 Task: Add Curry Chicken Salad to the cart.
Action: Mouse moved to (19, 108)
Screenshot: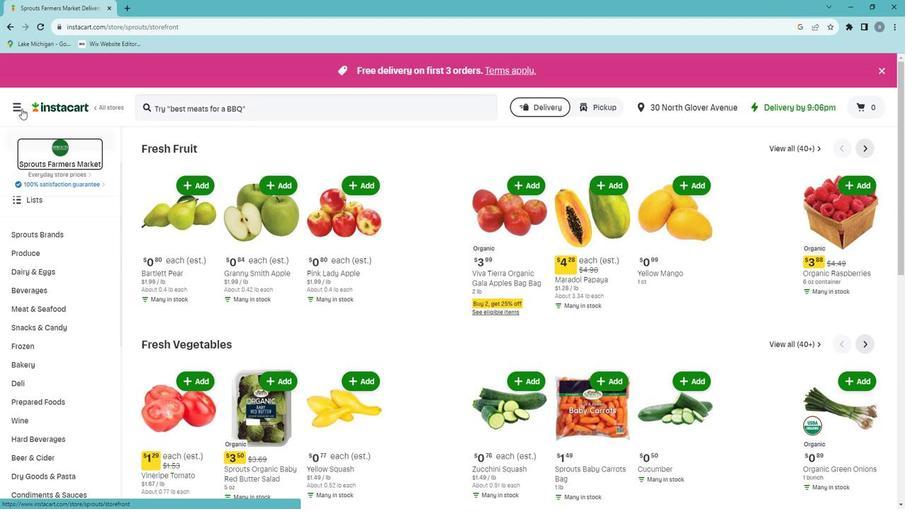 
Action: Mouse pressed left at (19, 108)
Screenshot: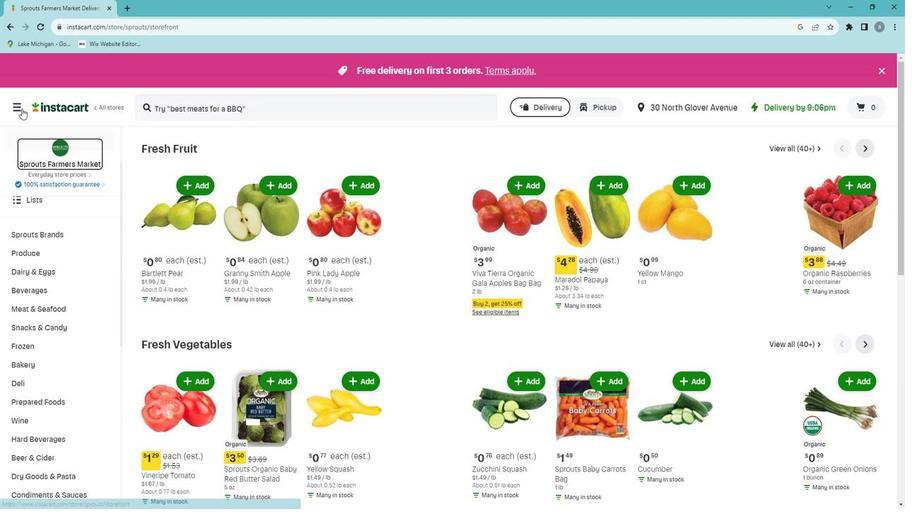 
Action: Mouse moved to (43, 273)
Screenshot: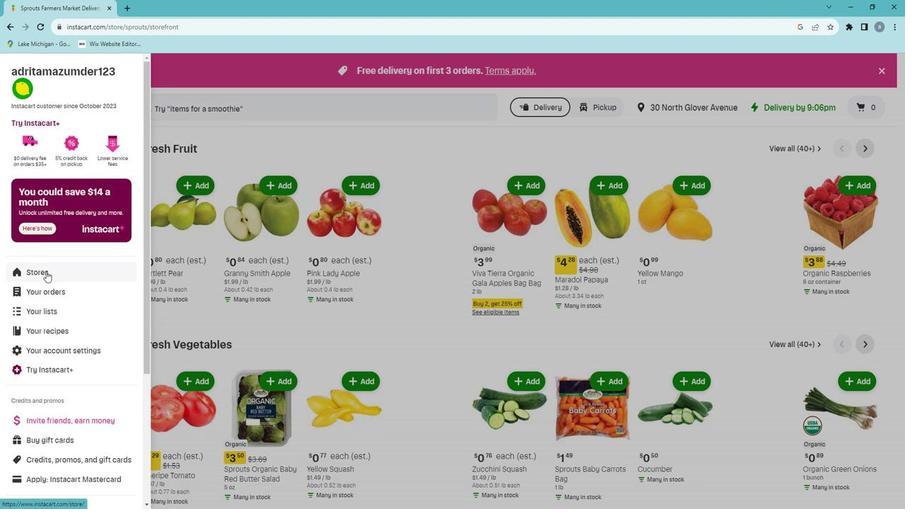 
Action: Mouse pressed left at (43, 273)
Screenshot: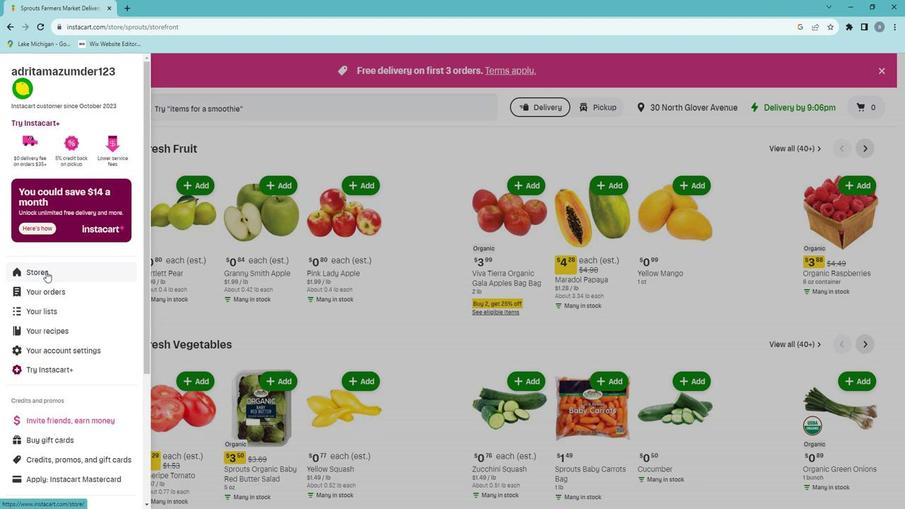 
Action: Mouse moved to (208, 115)
Screenshot: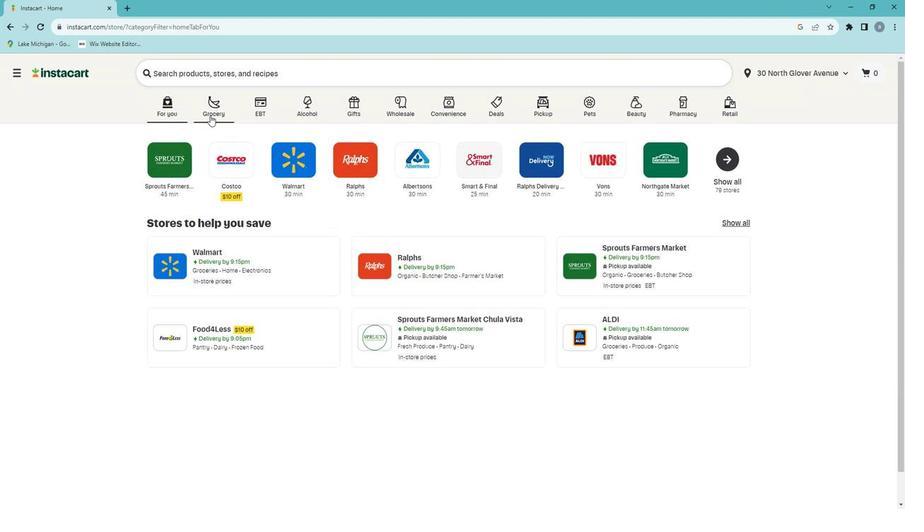 
Action: Mouse pressed left at (208, 115)
Screenshot: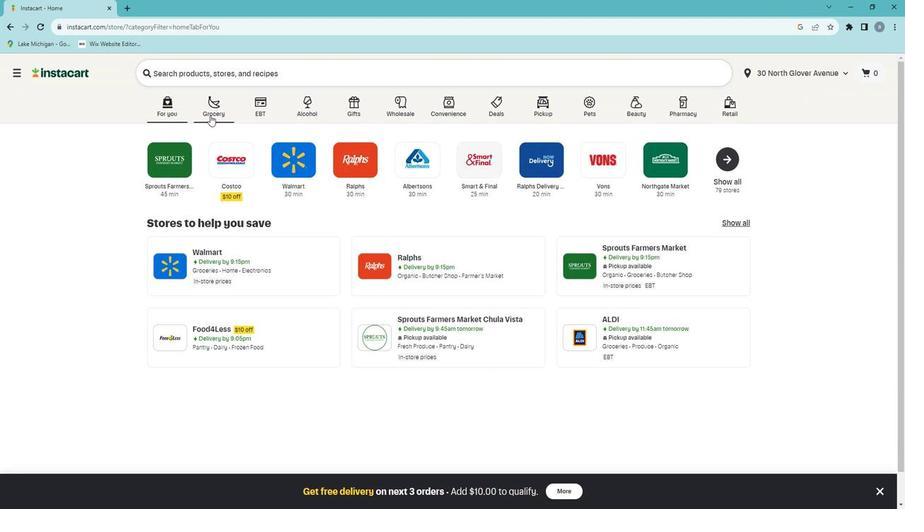 
Action: Mouse moved to (217, 287)
Screenshot: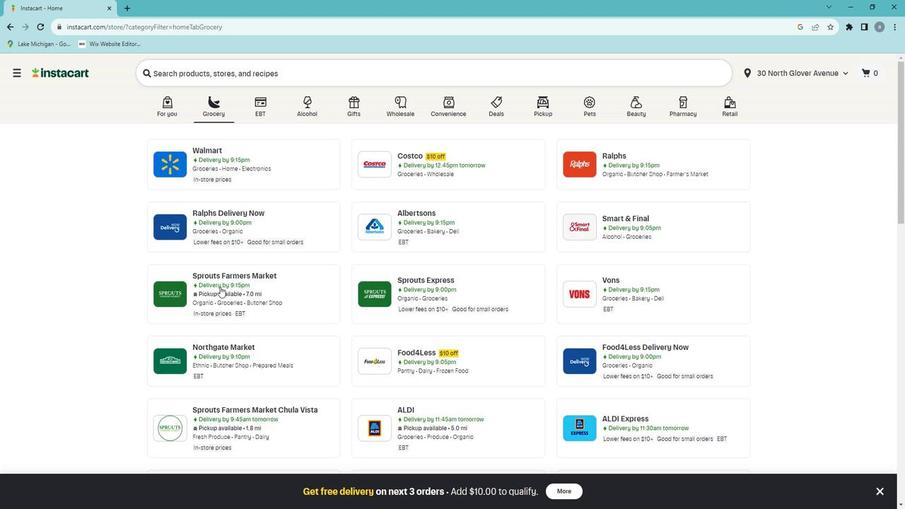 
Action: Mouse pressed left at (217, 287)
Screenshot: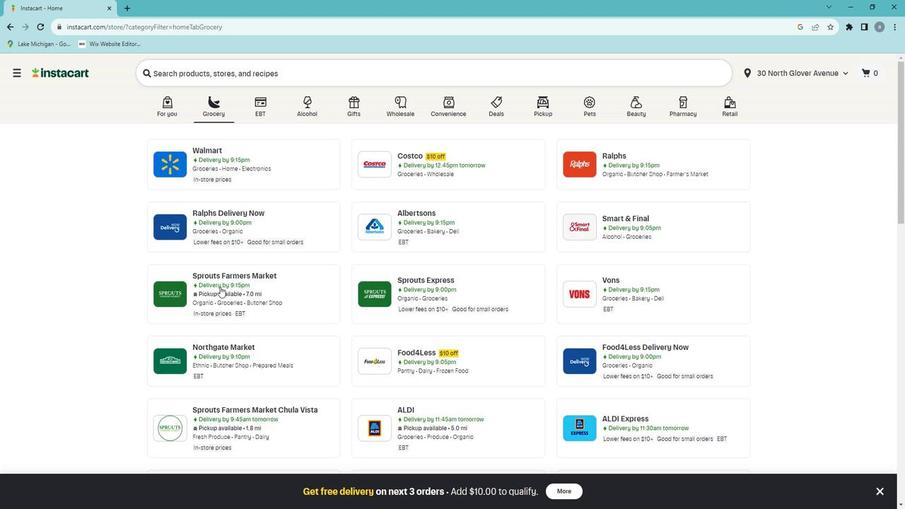 
Action: Mouse moved to (4, 404)
Screenshot: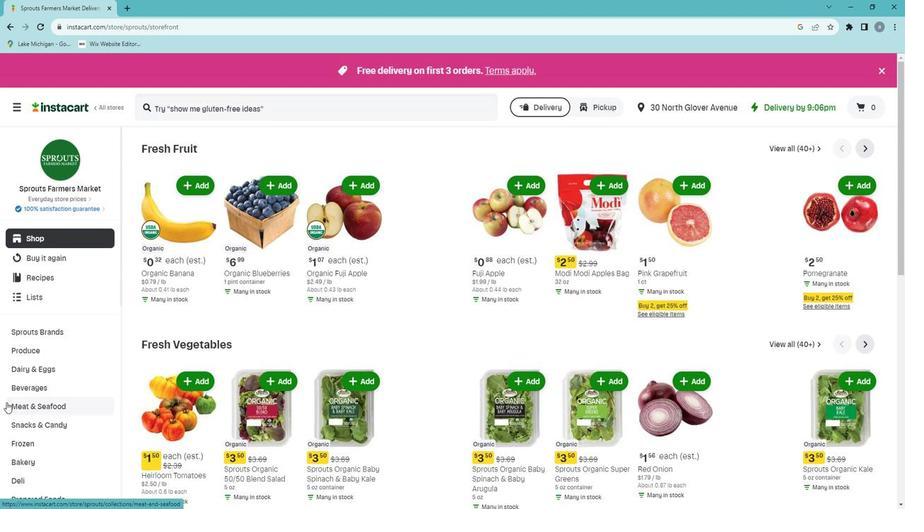 
Action: Mouse scrolled (4, 404) with delta (0, 0)
Screenshot: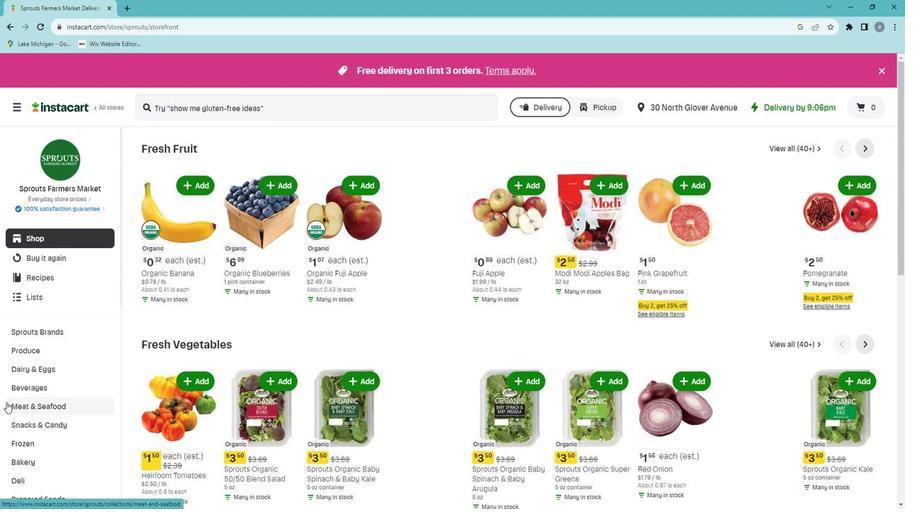 
Action: Mouse scrolled (4, 404) with delta (0, 0)
Screenshot: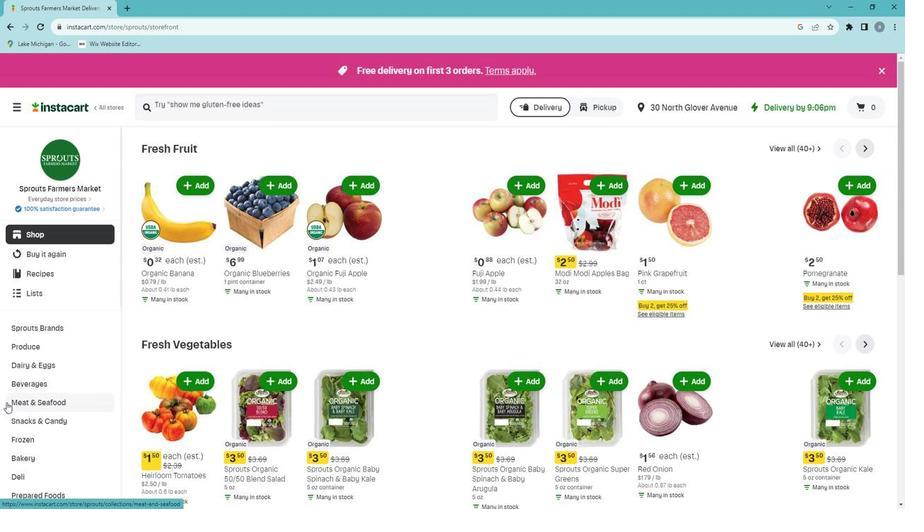 
Action: Mouse moved to (51, 403)
Screenshot: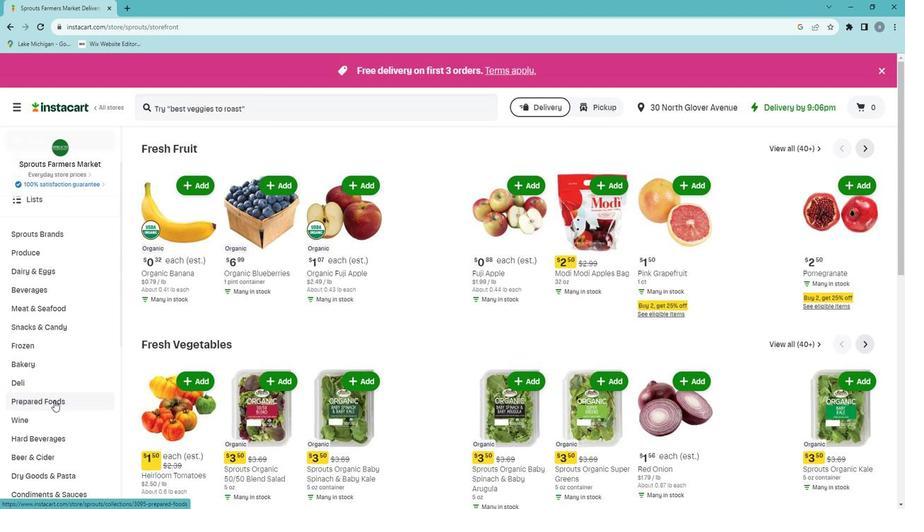 
Action: Mouse pressed left at (51, 403)
Screenshot: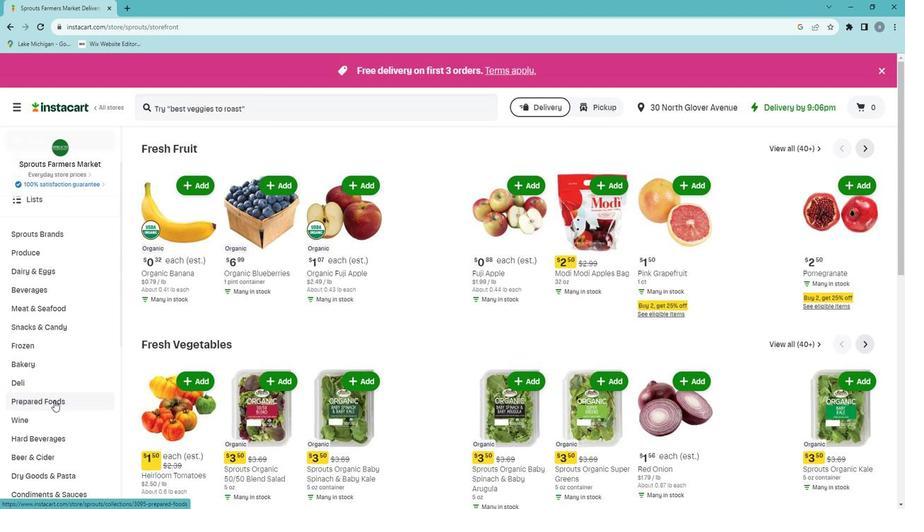 
Action: Mouse moved to (508, 166)
Screenshot: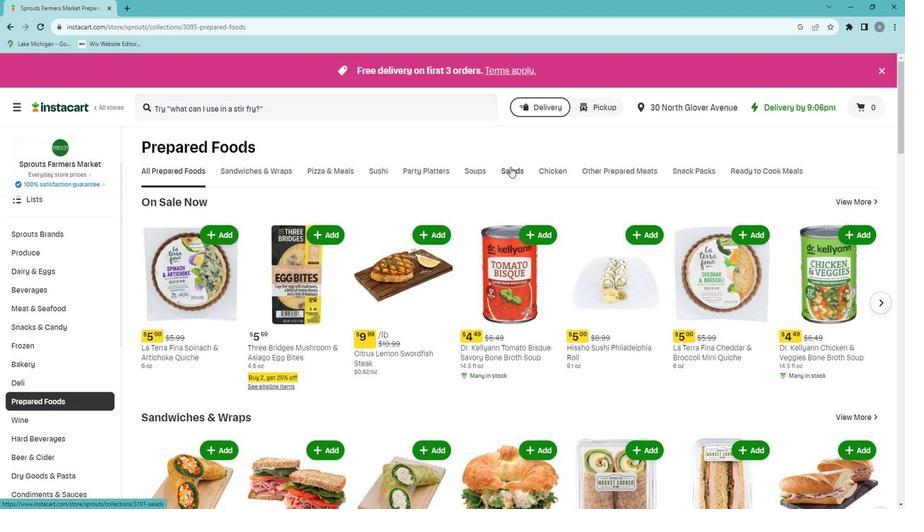 
Action: Mouse pressed left at (508, 166)
Screenshot: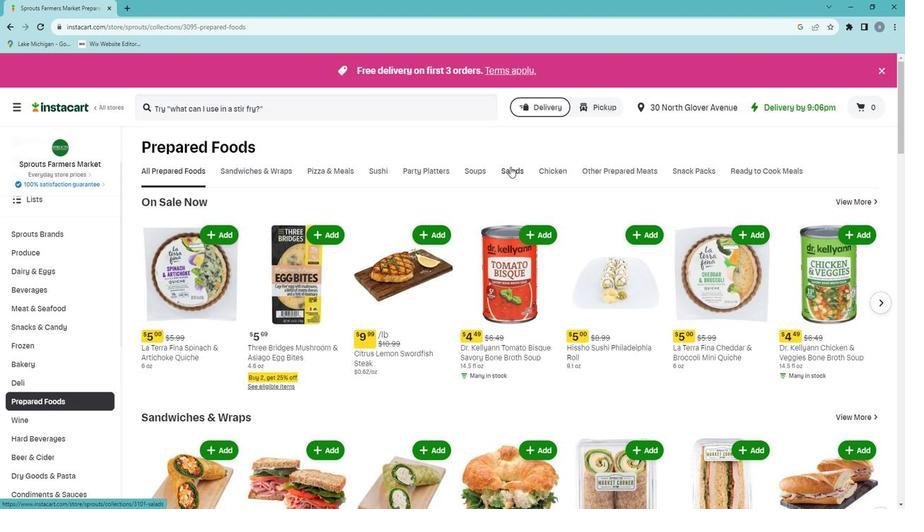 
Action: Mouse moved to (460, 215)
Screenshot: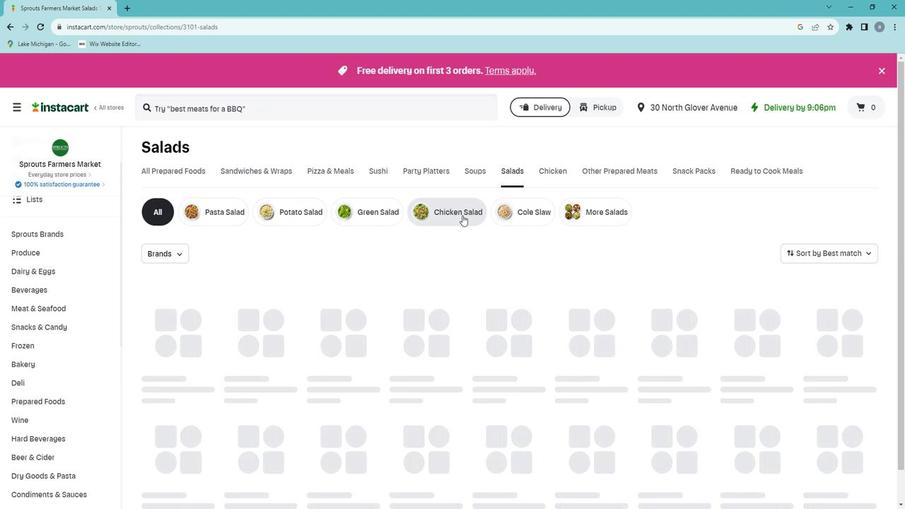 
Action: Mouse pressed left at (460, 215)
Screenshot: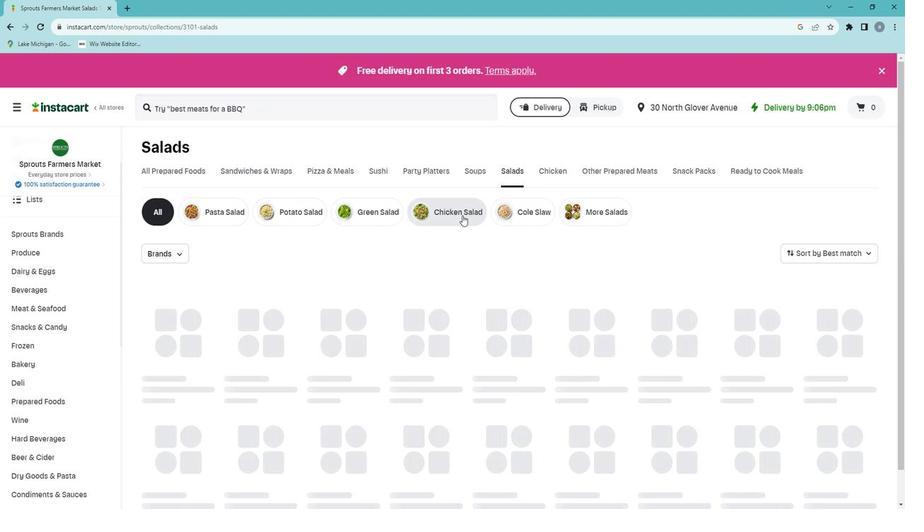 
Action: Mouse moved to (432, 305)
Screenshot: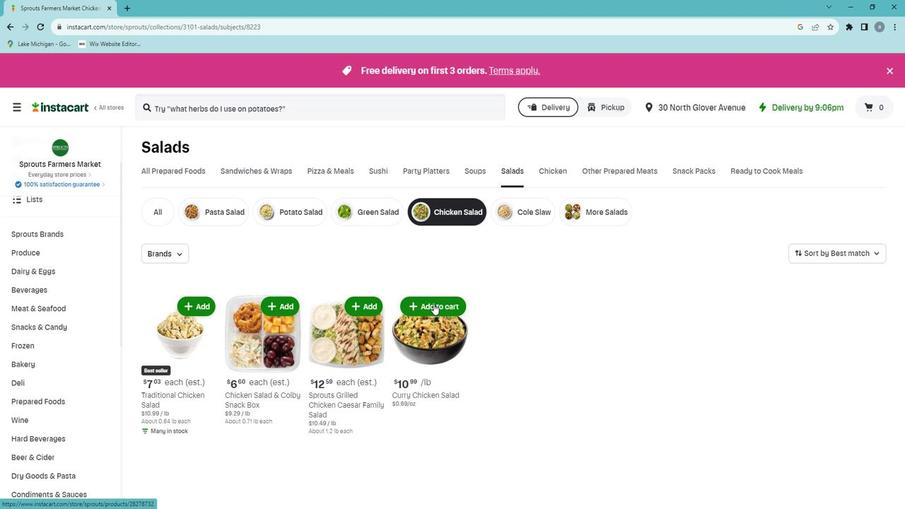 
Action: Mouse pressed left at (432, 305)
Screenshot: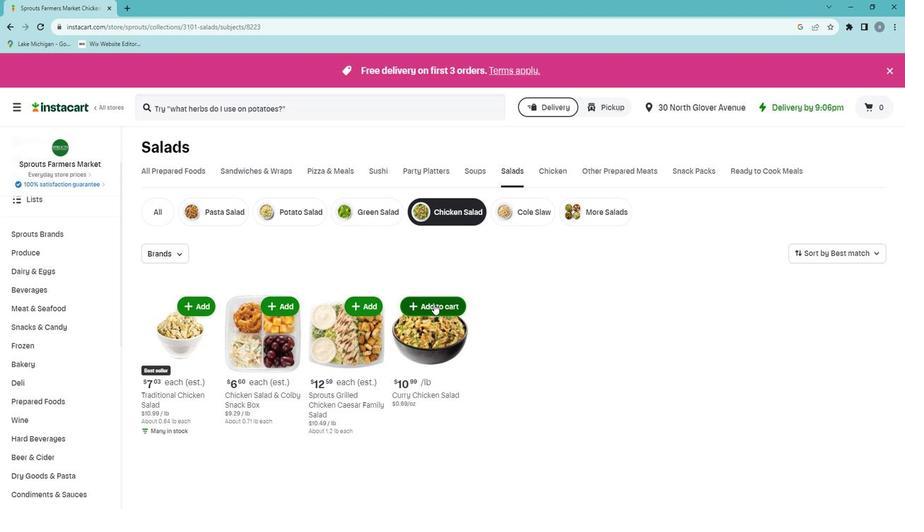 
